 Task: Add Shikai Gardenia Hand & Body Lotion to the cart.
Action: Mouse moved to (776, 283)
Screenshot: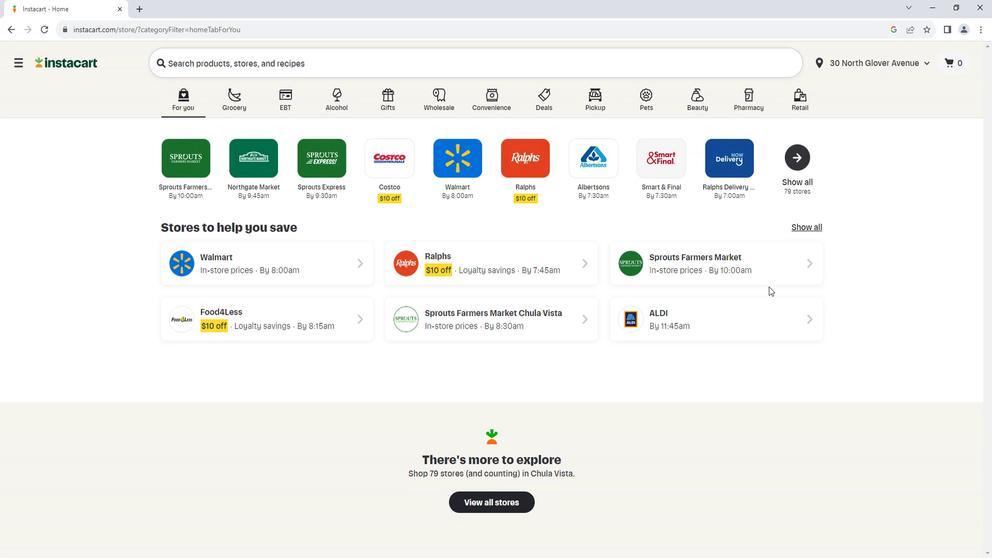 
Action: Mouse pressed left at (776, 283)
Screenshot: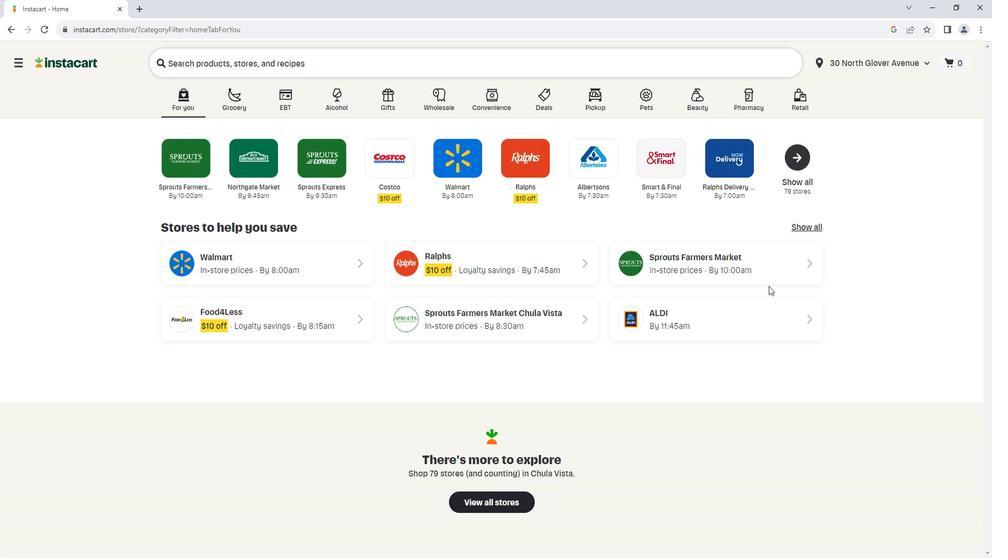 
Action: Mouse moved to (778, 271)
Screenshot: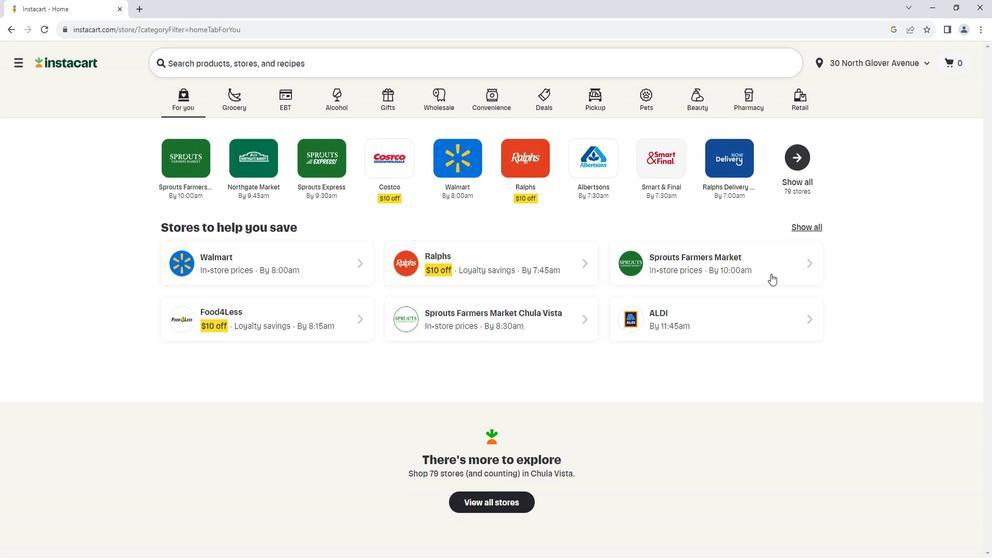 
Action: Mouse pressed left at (778, 271)
Screenshot: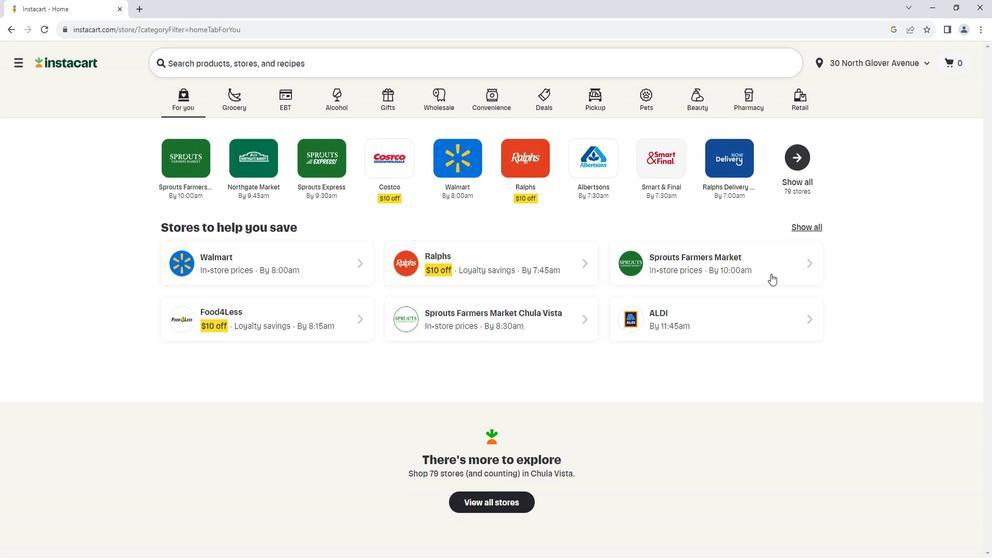 
Action: Mouse moved to (82, 363)
Screenshot: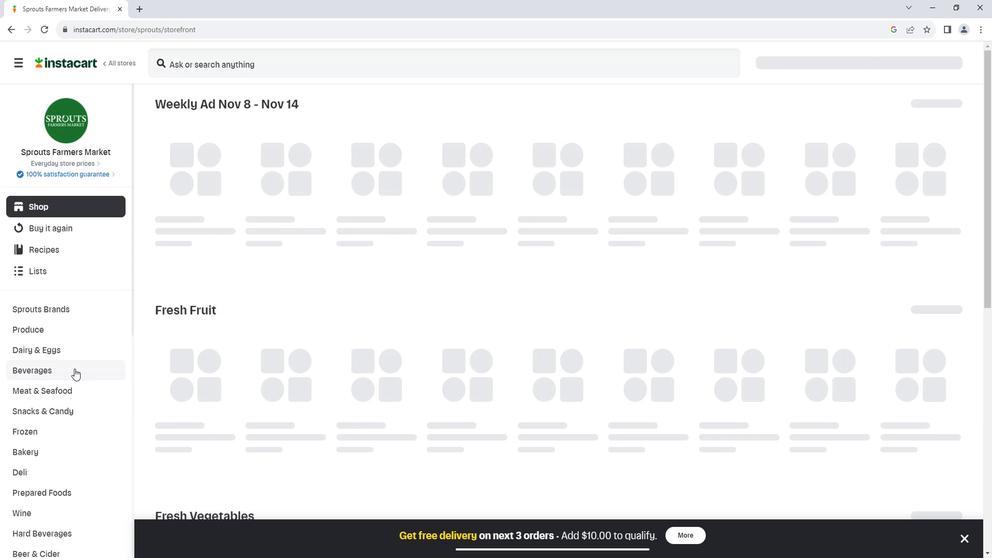 
Action: Mouse scrolled (82, 362) with delta (0, 0)
Screenshot: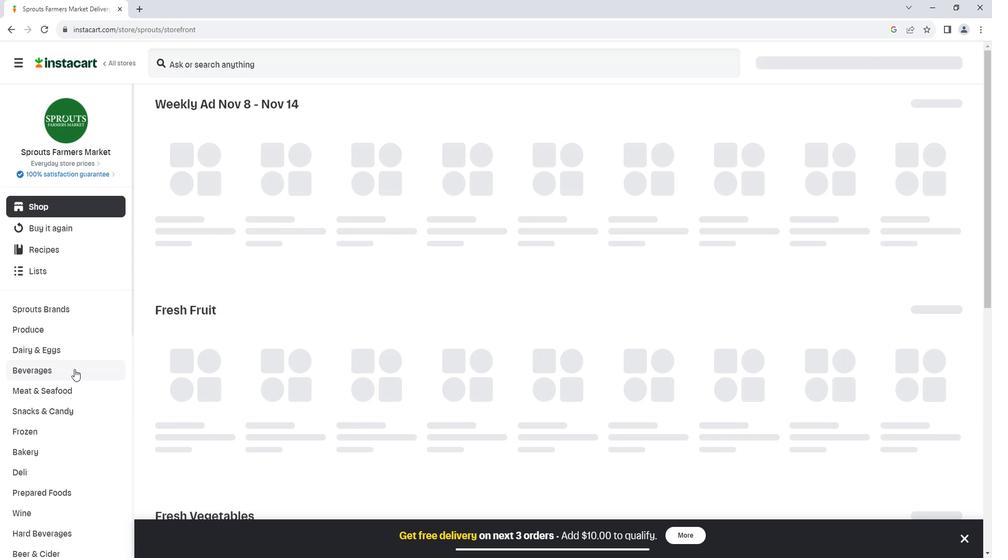 
Action: Mouse moved to (83, 357)
Screenshot: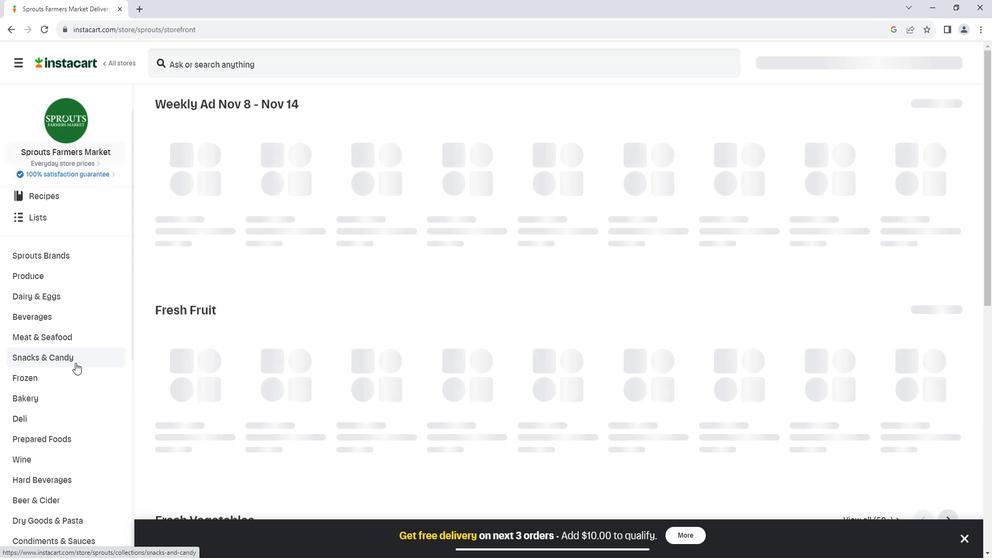 
Action: Mouse scrolled (83, 356) with delta (0, 0)
Screenshot: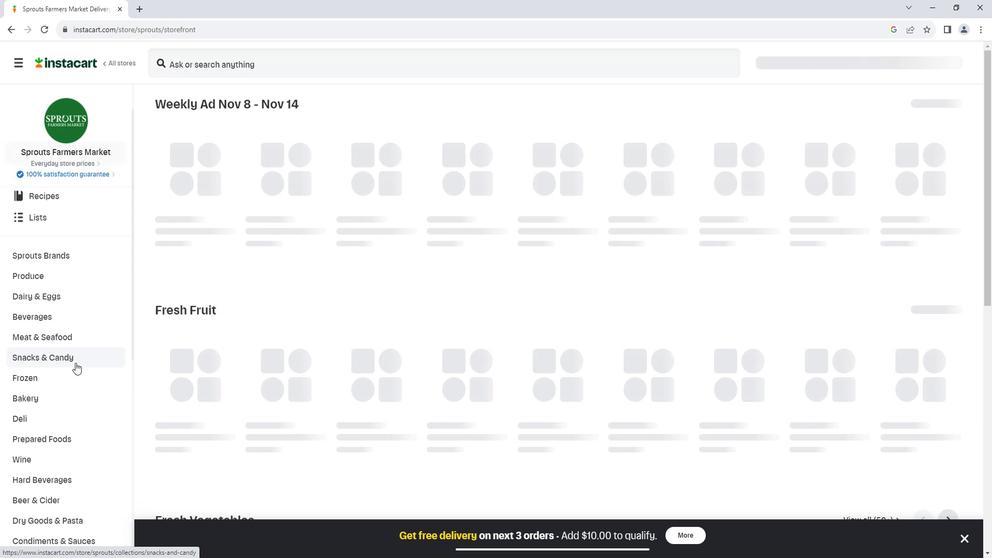 
Action: Mouse scrolled (83, 356) with delta (0, 0)
Screenshot: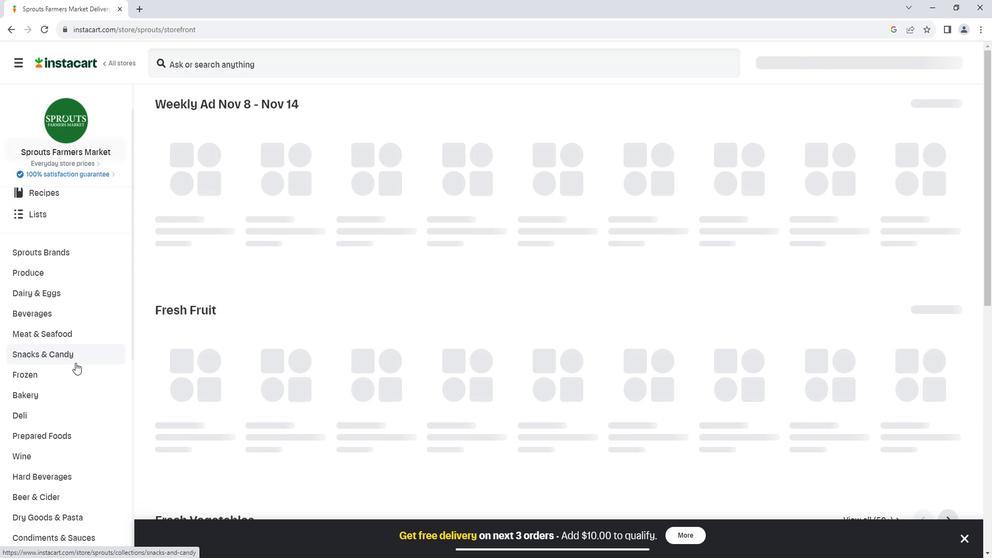 
Action: Mouse moved to (82, 358)
Screenshot: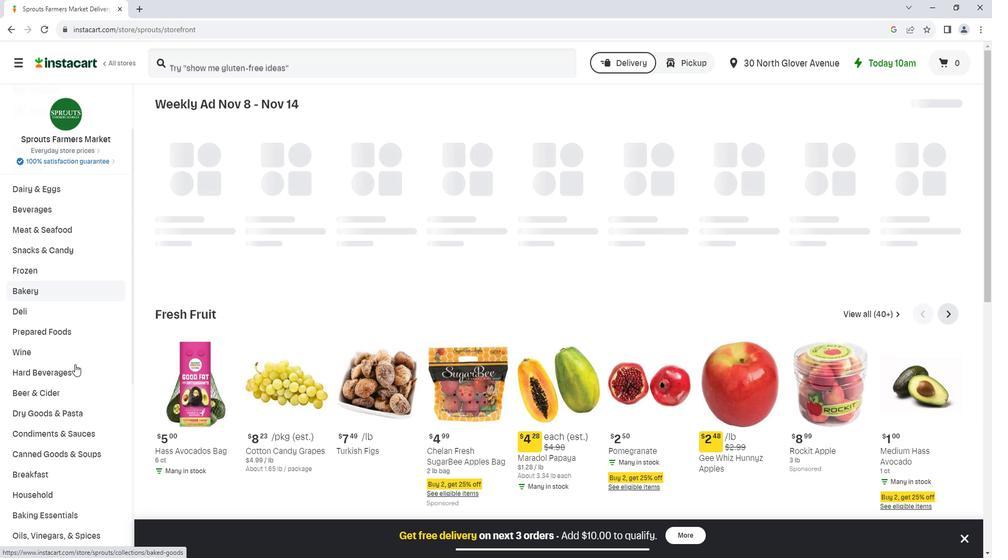 
Action: Mouse scrolled (82, 358) with delta (0, 0)
Screenshot: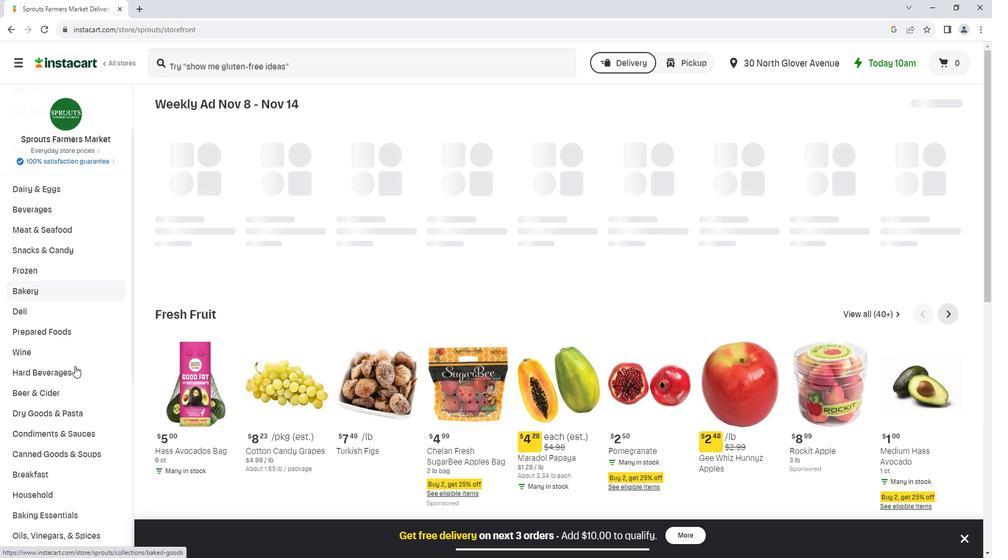 
Action: Mouse moved to (82, 365)
Screenshot: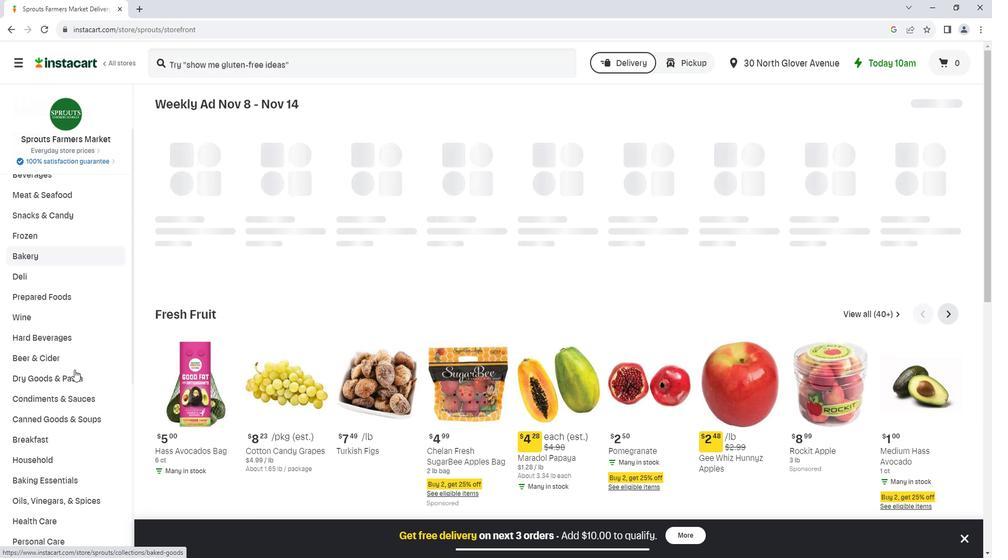 
Action: Mouse scrolled (82, 364) with delta (0, 0)
Screenshot: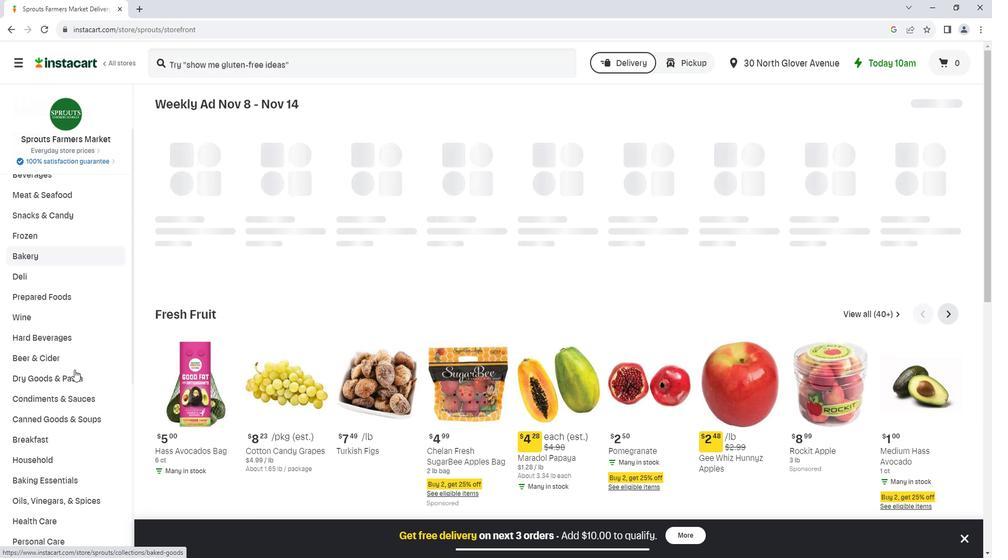 
Action: Mouse moved to (81, 368)
Screenshot: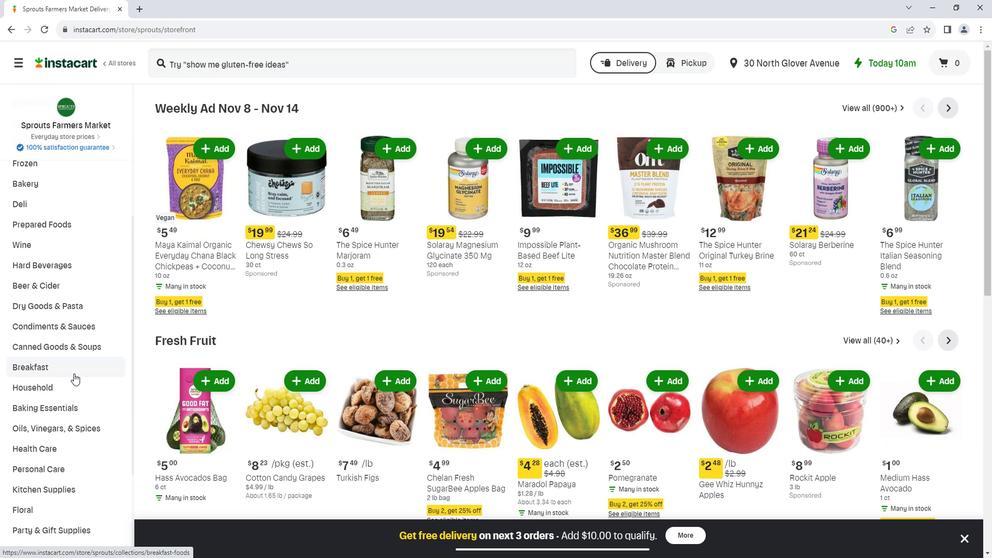 
Action: Mouse scrolled (81, 368) with delta (0, 0)
Screenshot: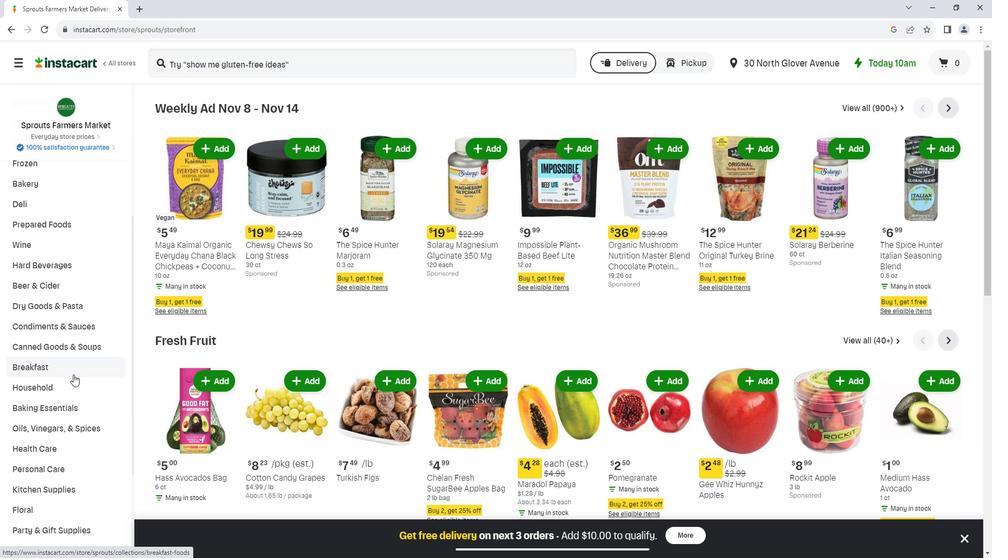 
Action: Mouse moved to (63, 411)
Screenshot: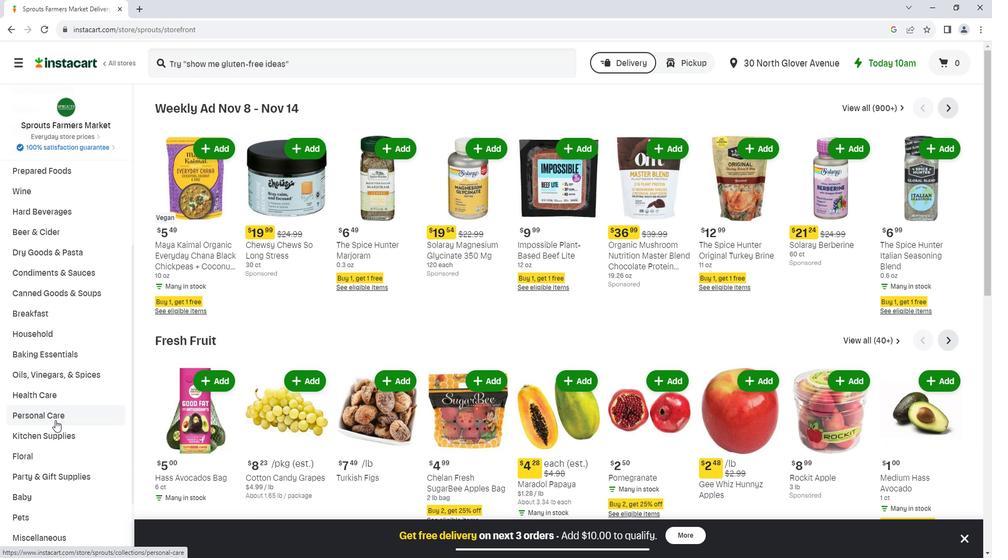 
Action: Mouse pressed left at (63, 411)
Screenshot: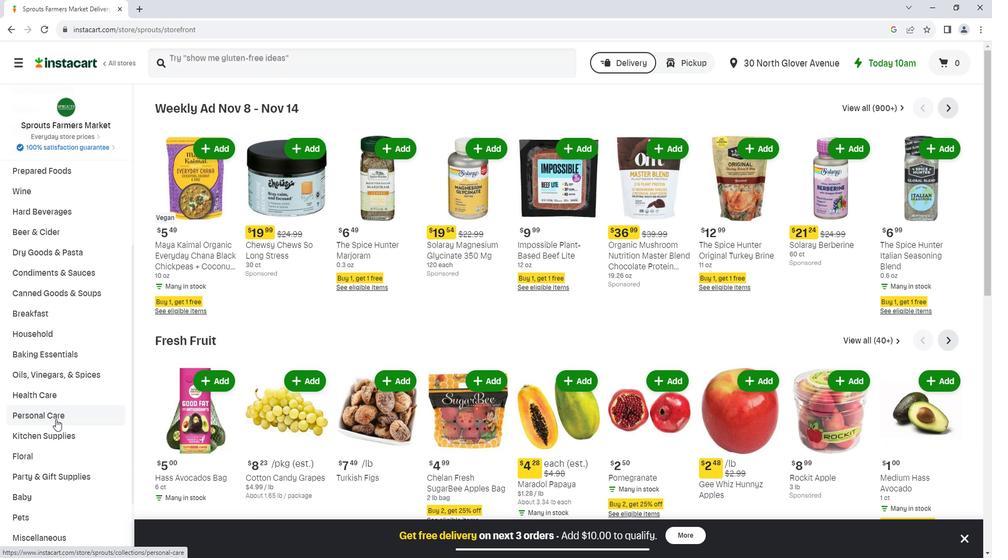 
Action: Mouse moved to (272, 137)
Screenshot: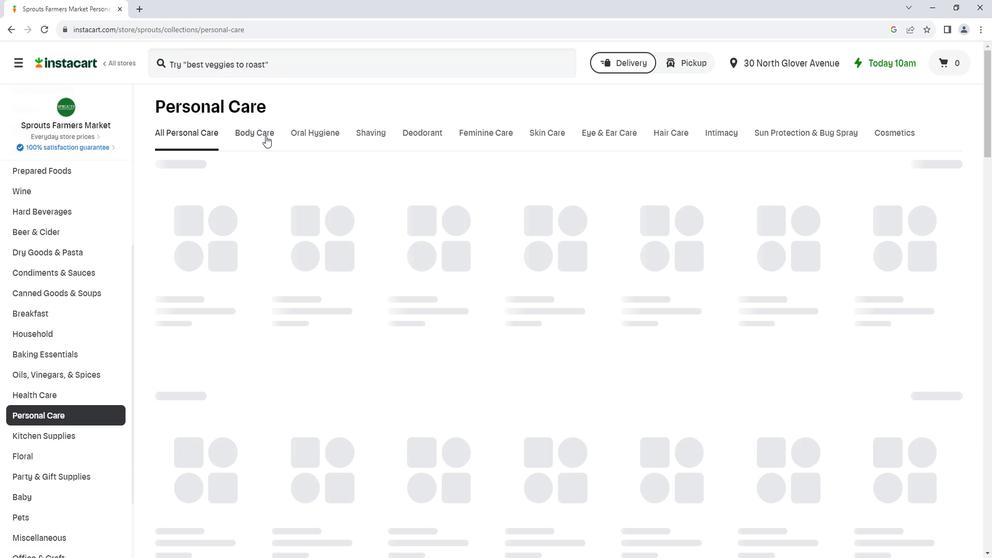 
Action: Mouse pressed left at (272, 137)
Screenshot: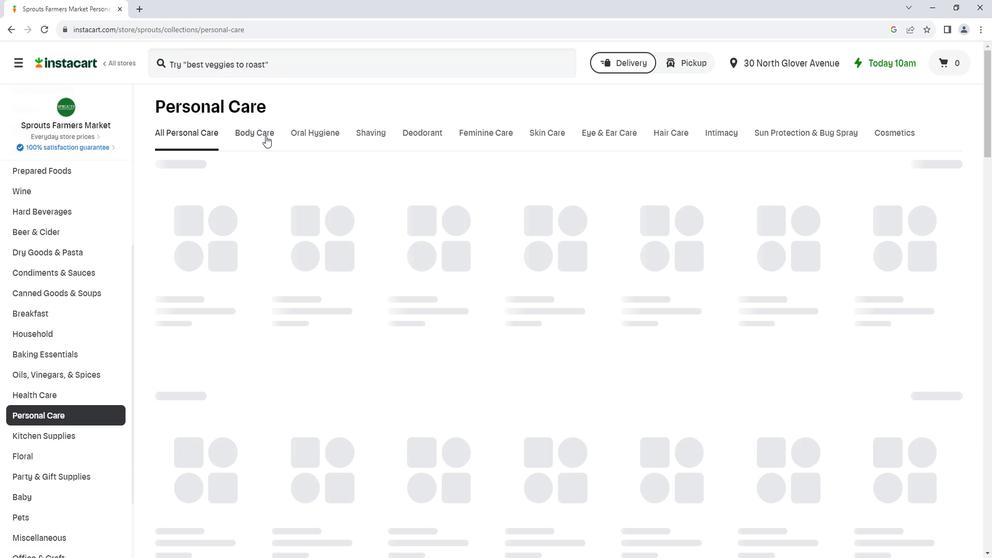 
Action: Mouse moved to (429, 181)
Screenshot: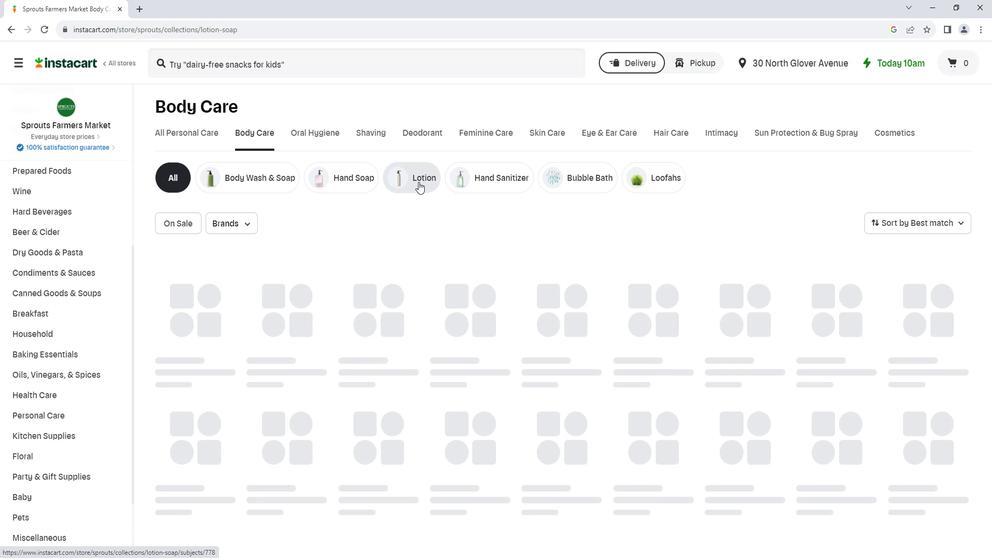 
Action: Mouse pressed left at (429, 181)
Screenshot: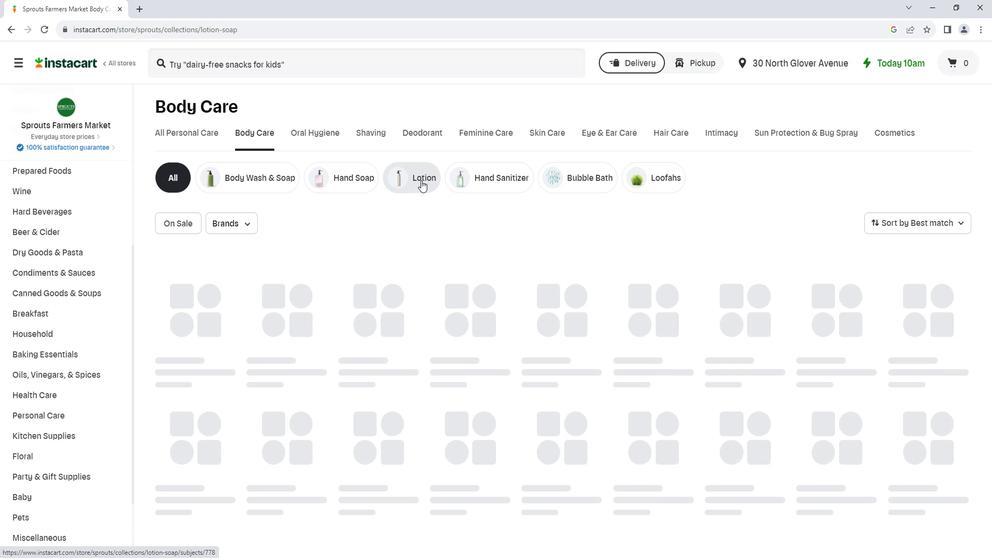 
Action: Mouse moved to (333, 72)
Screenshot: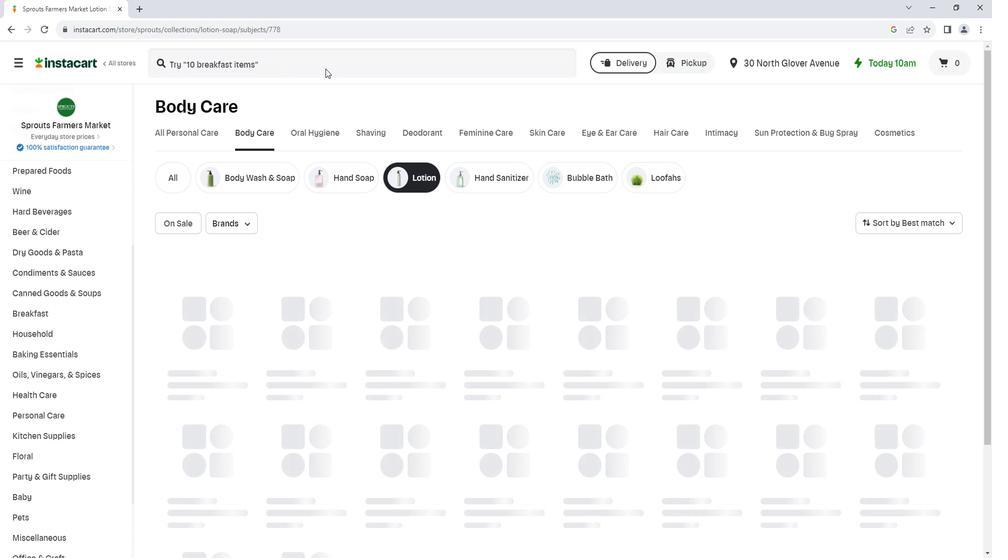 
Action: Mouse pressed left at (333, 72)
Screenshot: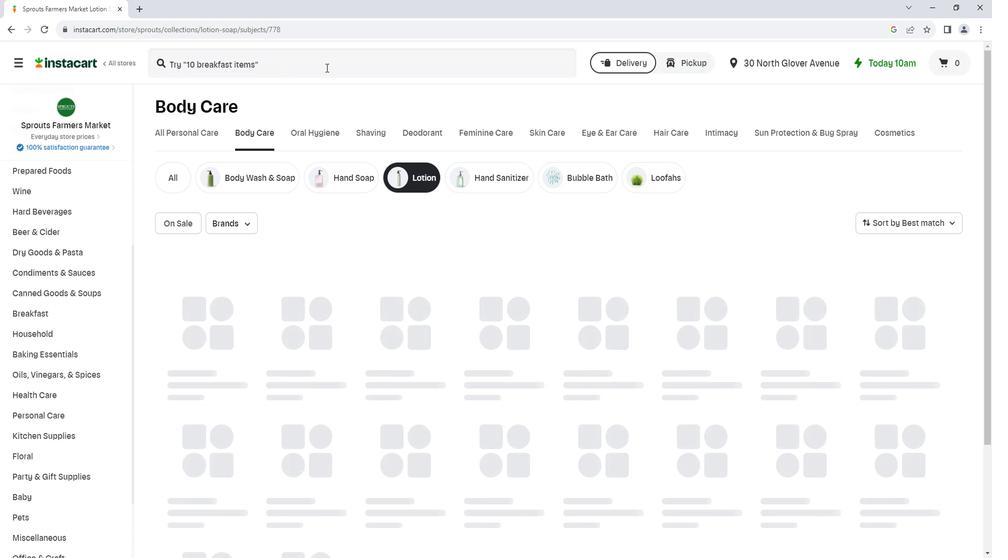 
Action: Mouse moved to (329, 68)
Screenshot: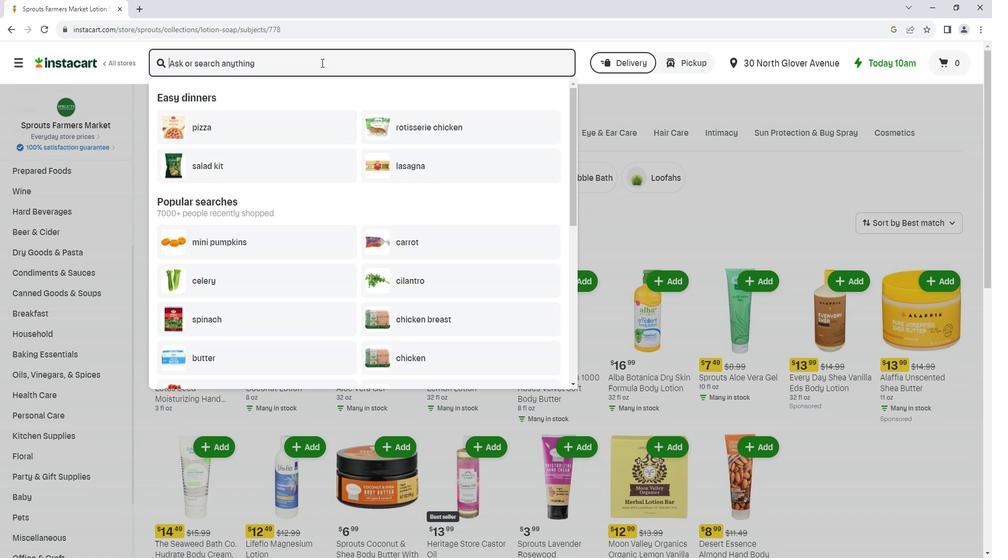 
Action: Key pressed <Key.shift>Shikai<Key.space><Key.shift>GArdenia<Key.space><Key.backspace><Key.backspace><Key.backspace><Key.backspace><Key.backspace><Key.backspace><Key.backspace>a<Key.backspace><Key.backspace>ardenia<Key.space><Key.shift><Key.shift><Key.shift>HAnd<Key.space><Key.shift>&<Key.space><Key.shift>Body<Key.space><Key.shift>Lotio<Key.space>n<Key.backspace><Key.backspace>n<Key.left><Key.left><Key.left><Key.left><Key.left><Key.left><Key.left><Key.left><Key.left><Key.left><Key.left><Key.left><Key.left><Key.left><Key.left><Key.left><Key.backspace>a<Key.enter>
Screenshot: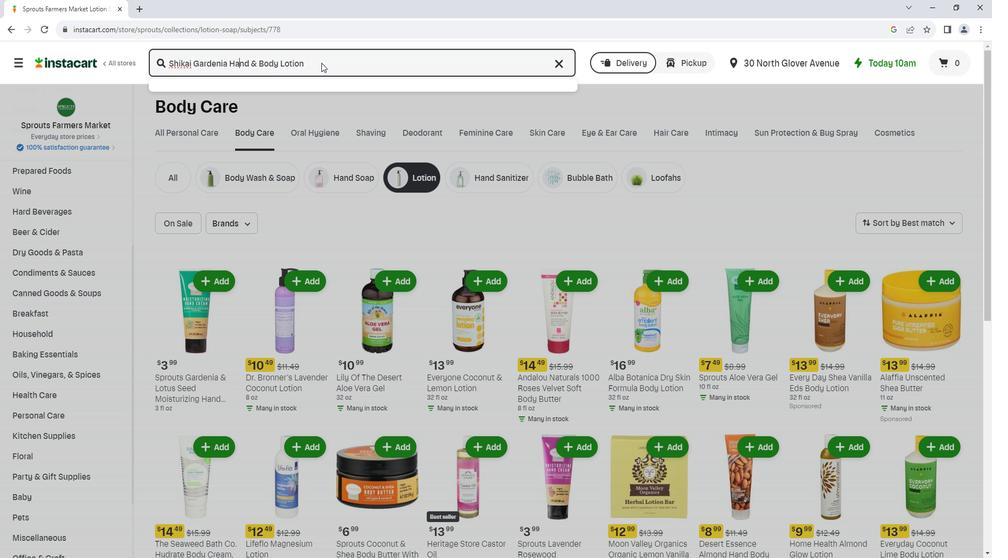 
Action: Mouse moved to (182, 168)
Screenshot: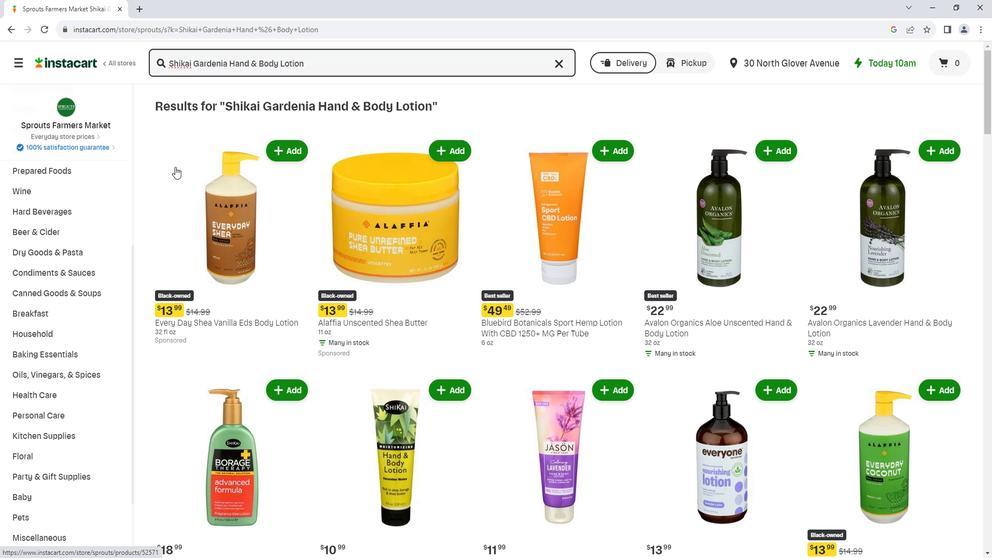 
Action: Mouse scrolled (182, 167) with delta (0, 0)
Screenshot: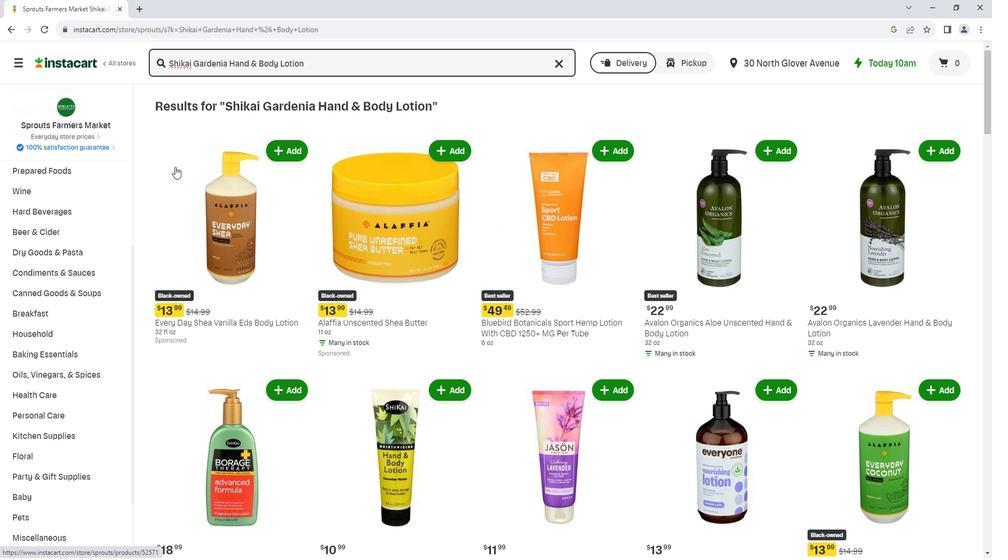 
Action: Mouse scrolled (182, 167) with delta (0, 0)
Screenshot: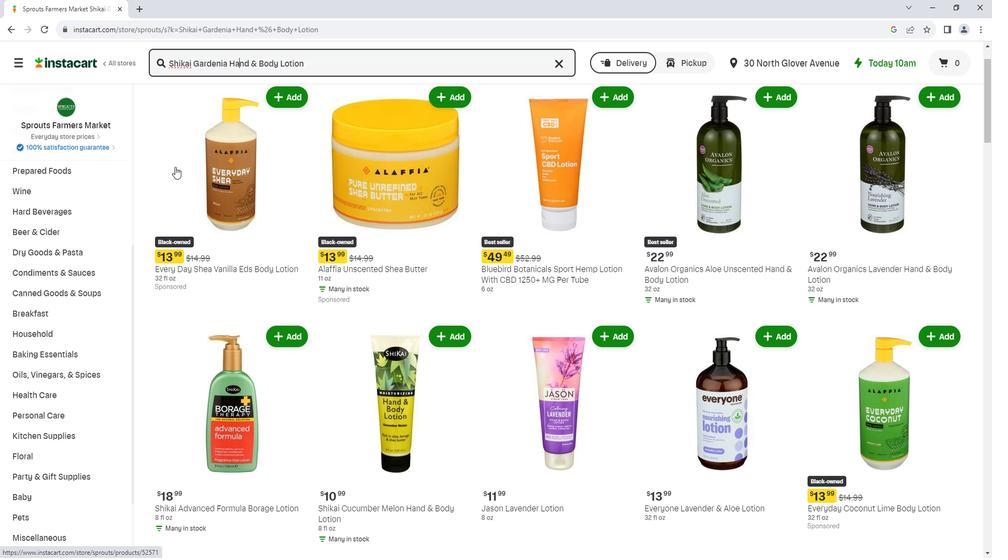 
Action: Mouse moved to (182, 168)
Screenshot: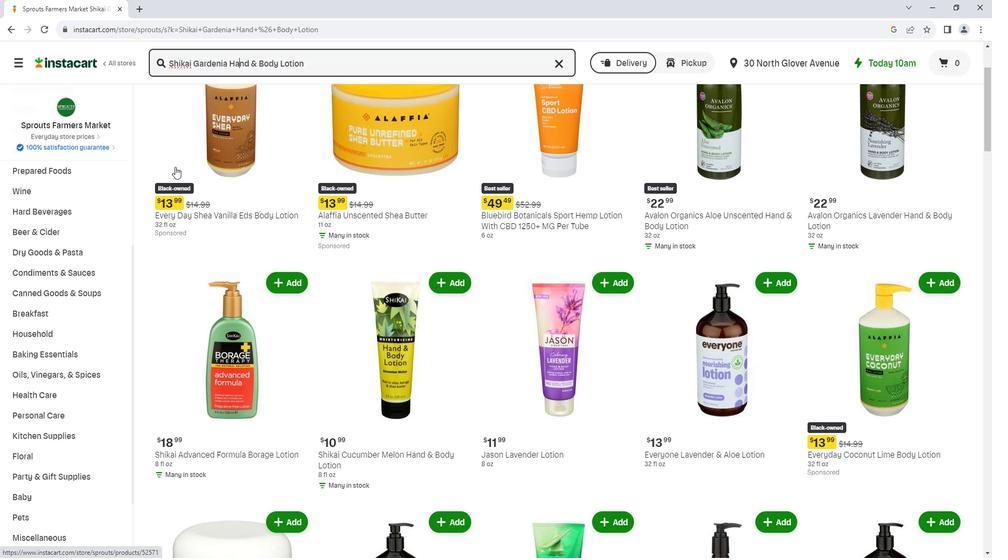 
Action: Mouse scrolled (182, 167) with delta (0, 0)
Screenshot: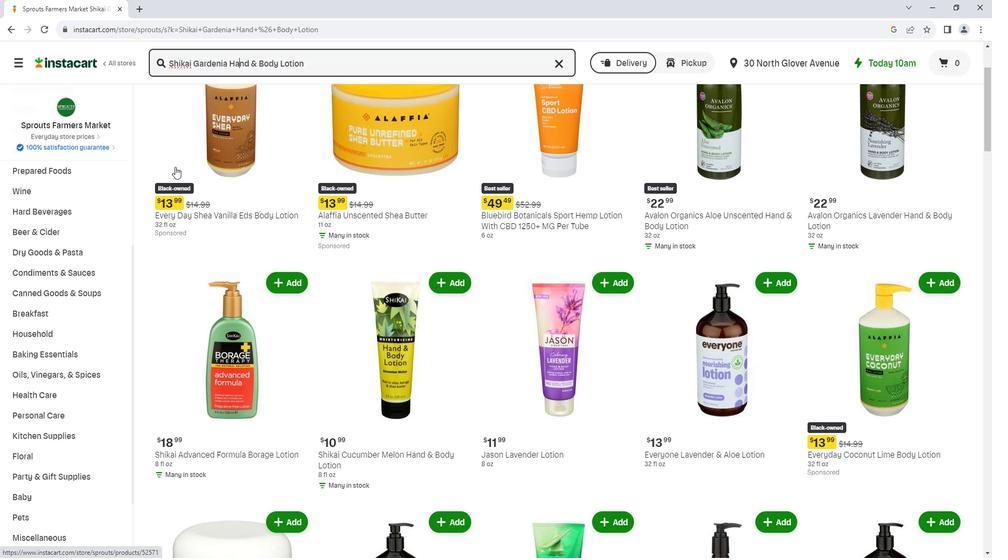 
Action: Mouse scrolled (182, 167) with delta (0, 0)
Screenshot: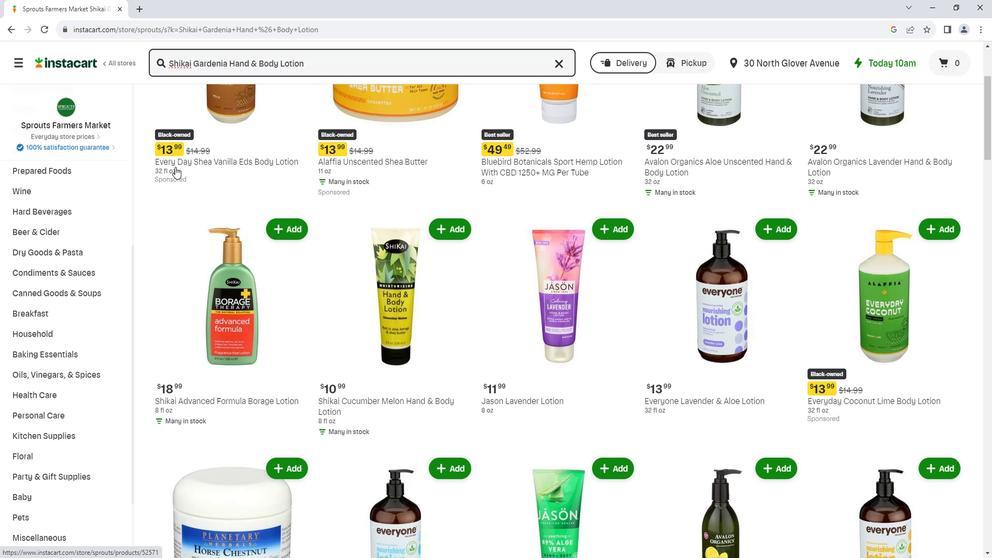 
Action: Mouse scrolled (182, 167) with delta (0, 0)
Screenshot: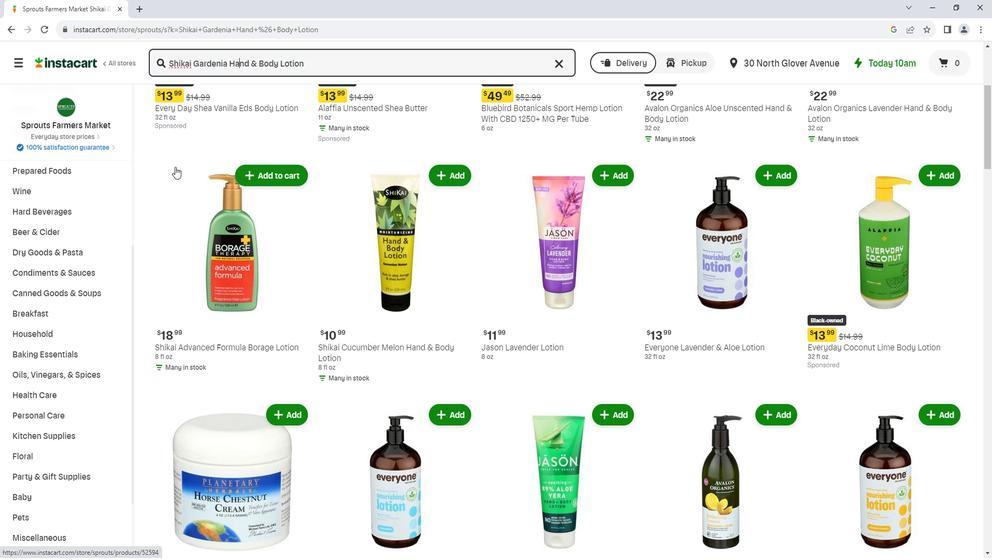 
Action: Mouse scrolled (182, 167) with delta (0, 0)
Screenshot: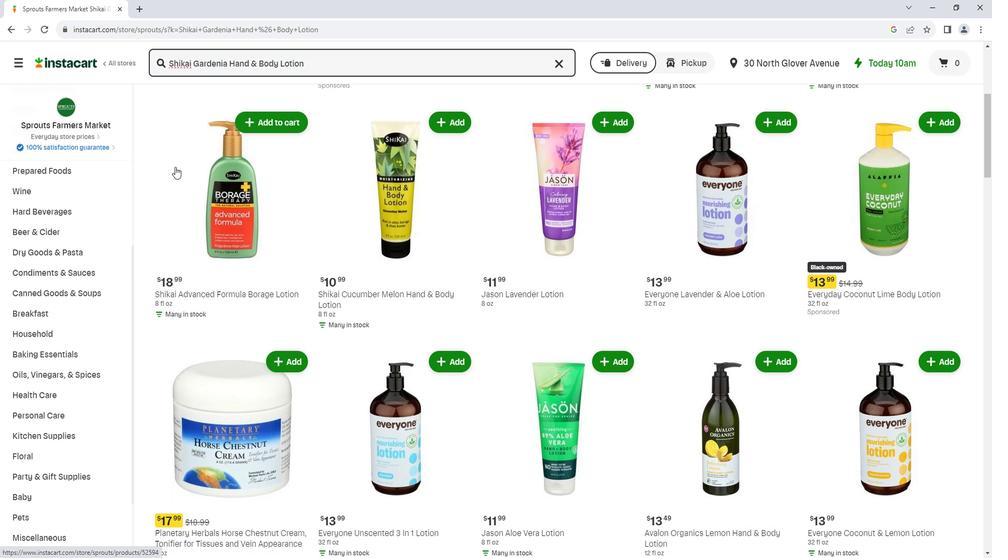 
